 Task: Create board using template teaching: weekly planning.
Action: Mouse pressed left at (259, 66)
Screenshot: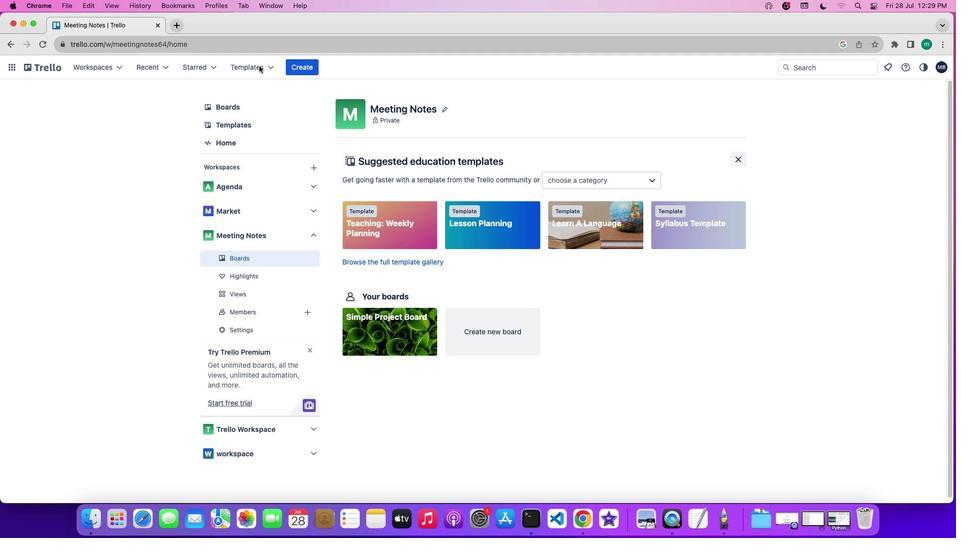 
Action: Mouse pressed left at (259, 66)
Screenshot: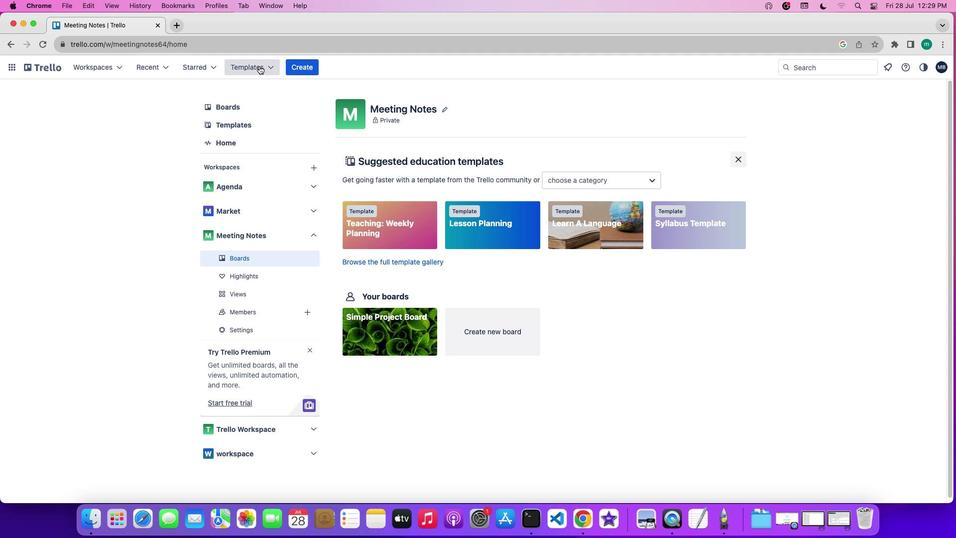 
Action: Mouse moved to (337, 327)
Screenshot: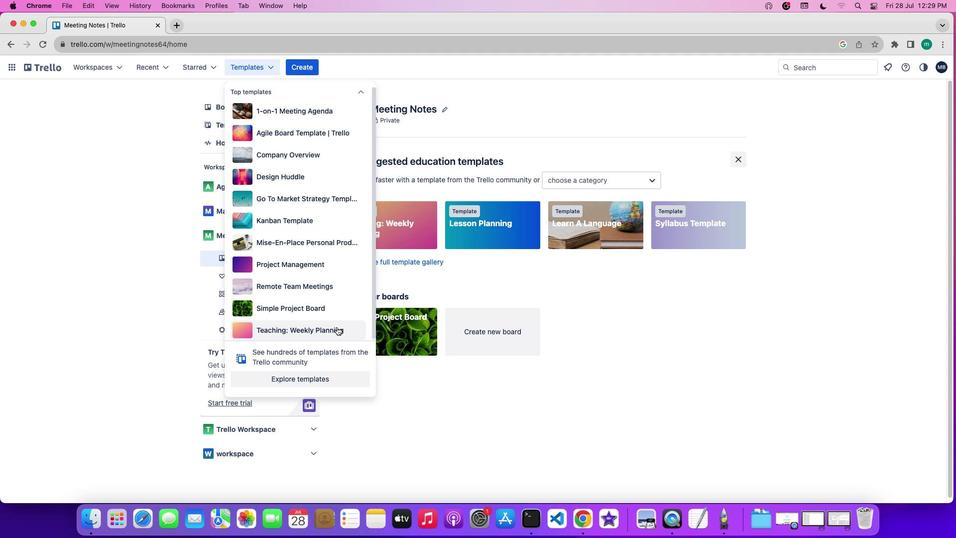 
Action: Mouse pressed left at (337, 327)
Screenshot: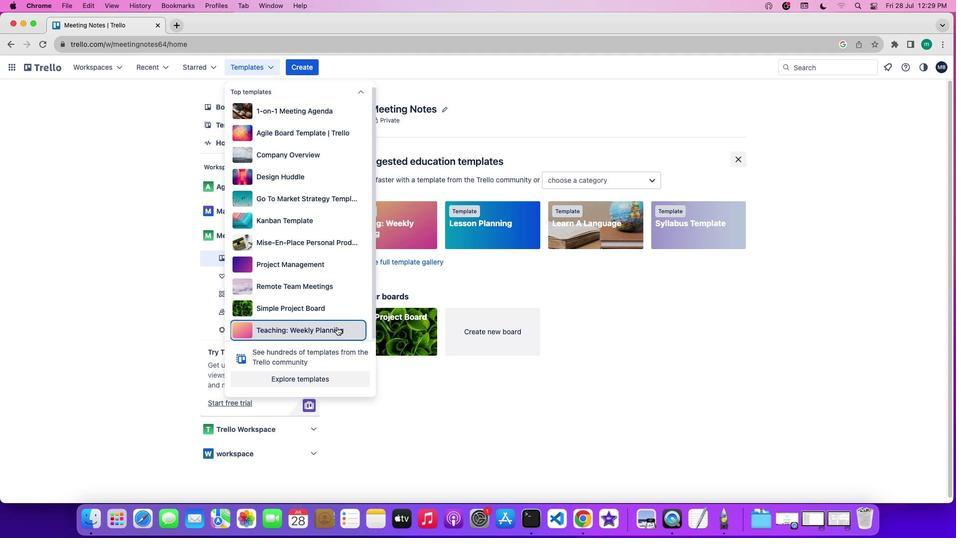 
Action: Mouse moved to (338, 327)
Screenshot: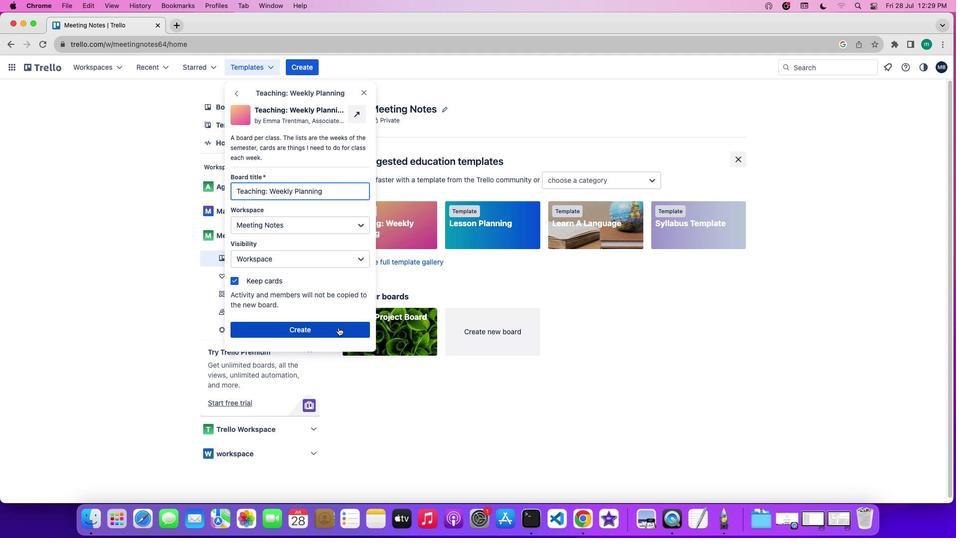 
Action: Mouse pressed left at (338, 327)
Screenshot: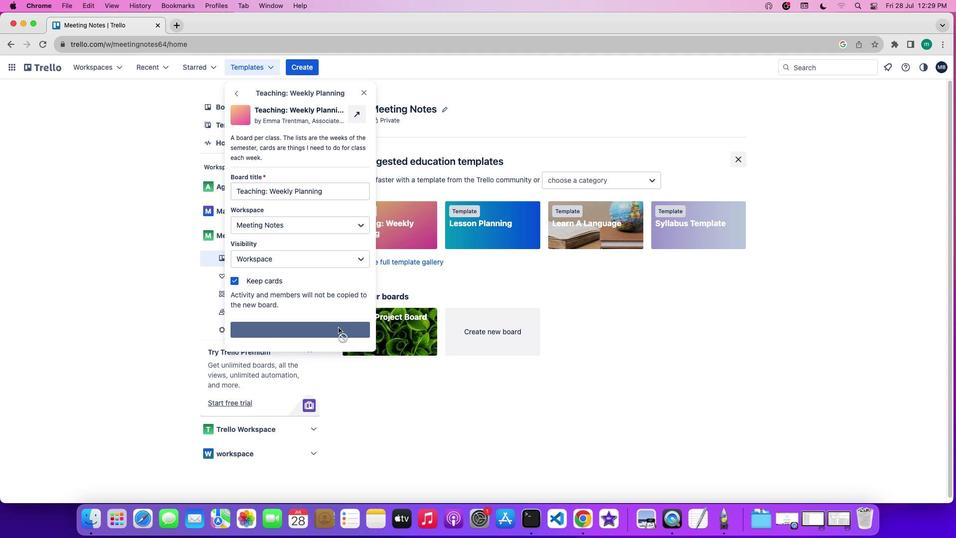 
Action: Mouse moved to (505, 370)
Screenshot: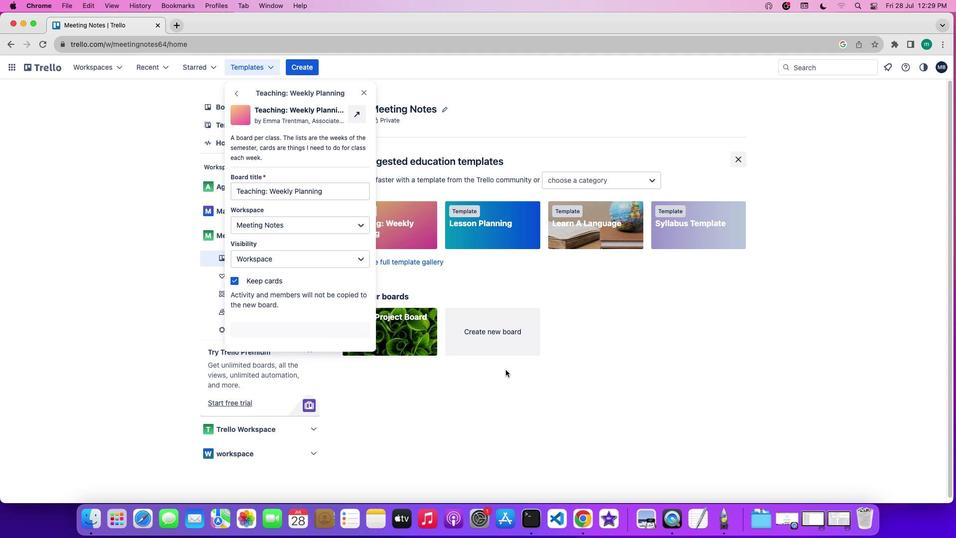 
